 Task: Add Hand In Hand Cactus Blossom Body Lotion to the cart.
Action: Mouse moved to (957, 299)
Screenshot: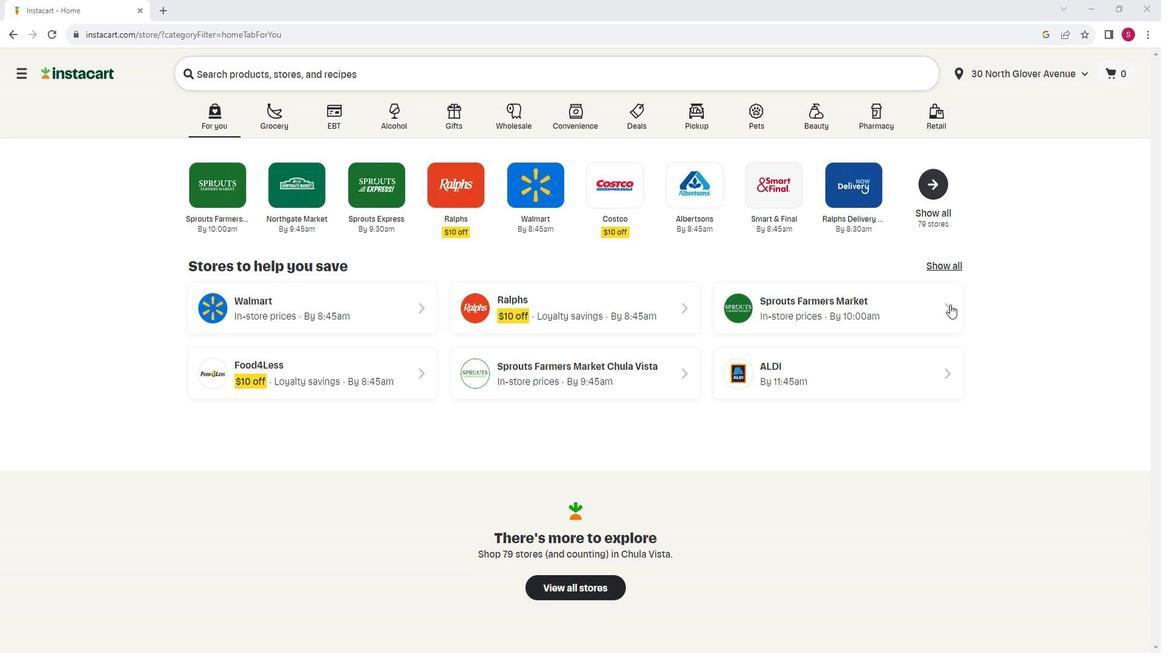 
Action: Mouse pressed left at (957, 299)
Screenshot: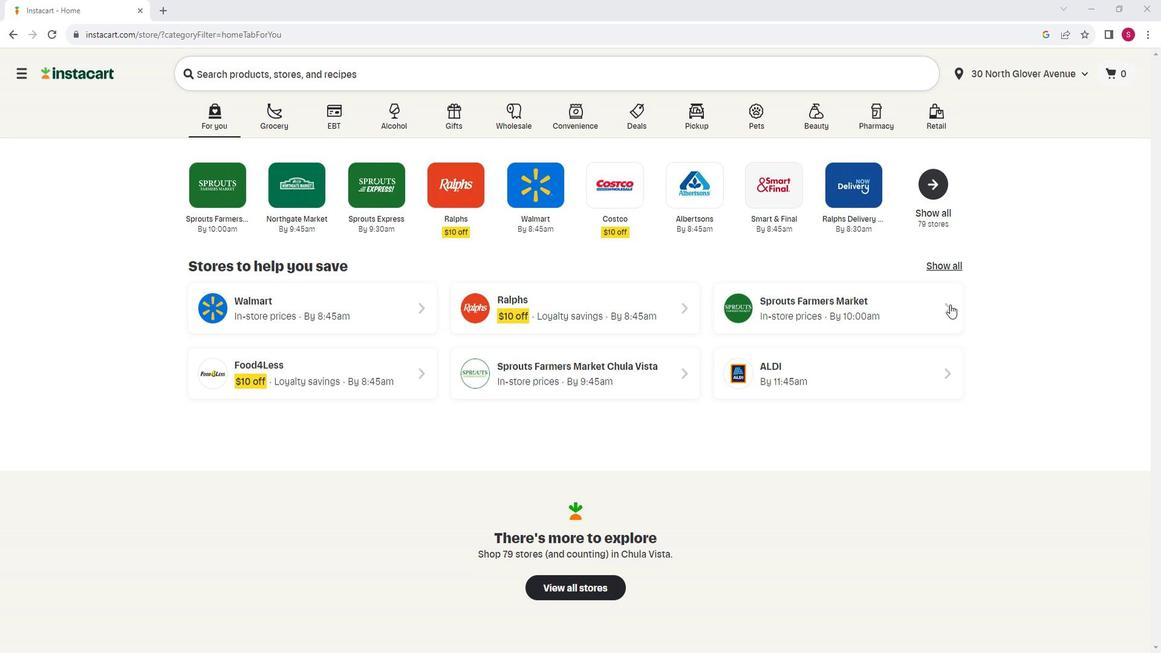 
Action: Mouse moved to (80, 436)
Screenshot: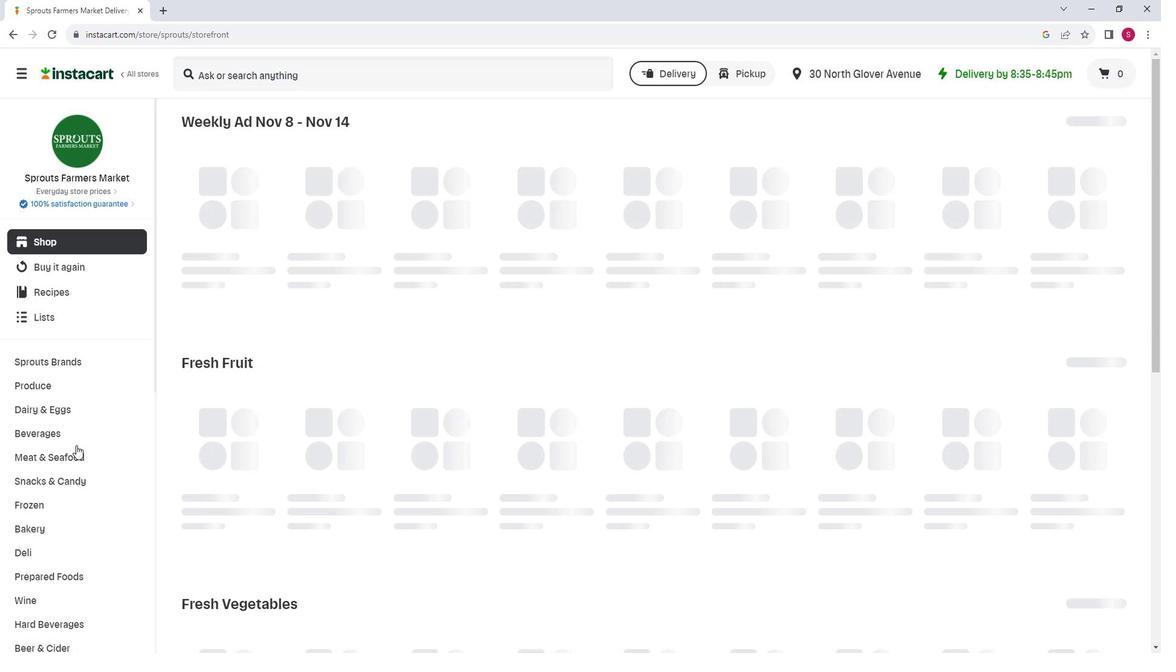 
Action: Mouse scrolled (80, 435) with delta (0, 0)
Screenshot: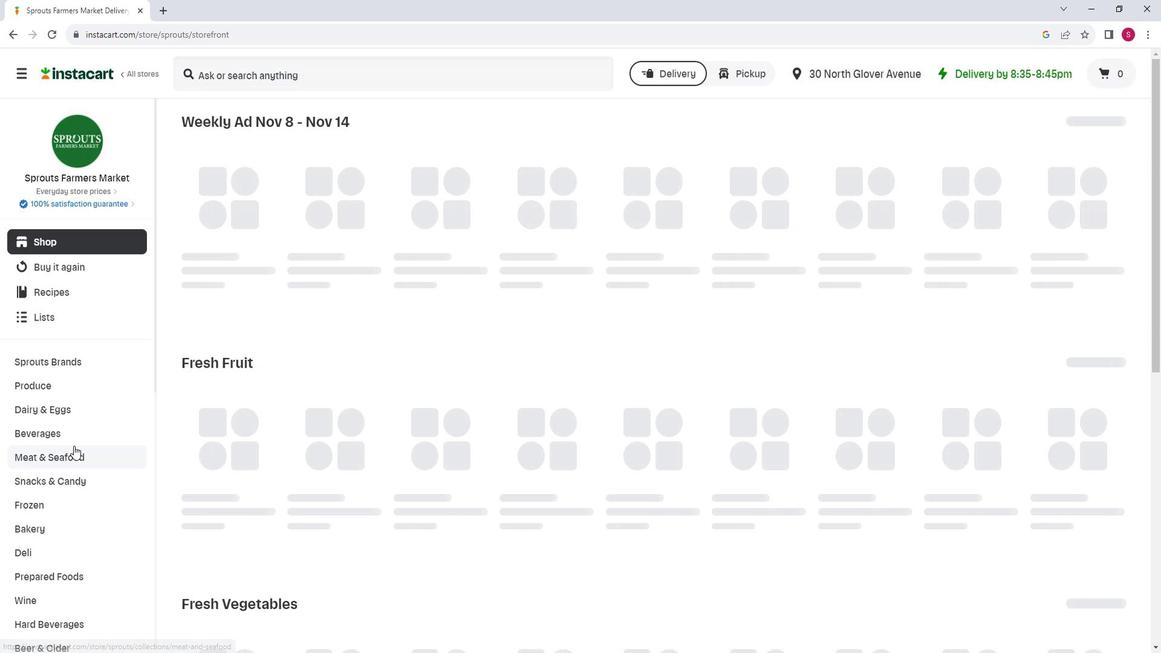 
Action: Mouse scrolled (80, 435) with delta (0, 0)
Screenshot: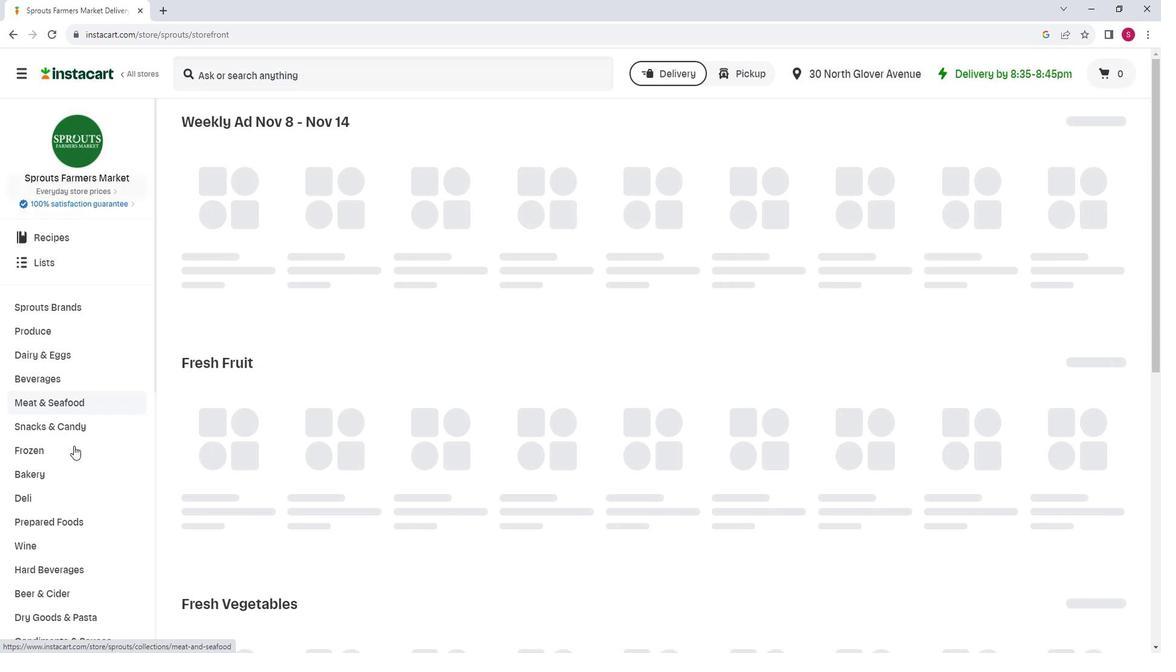
Action: Mouse scrolled (80, 435) with delta (0, 0)
Screenshot: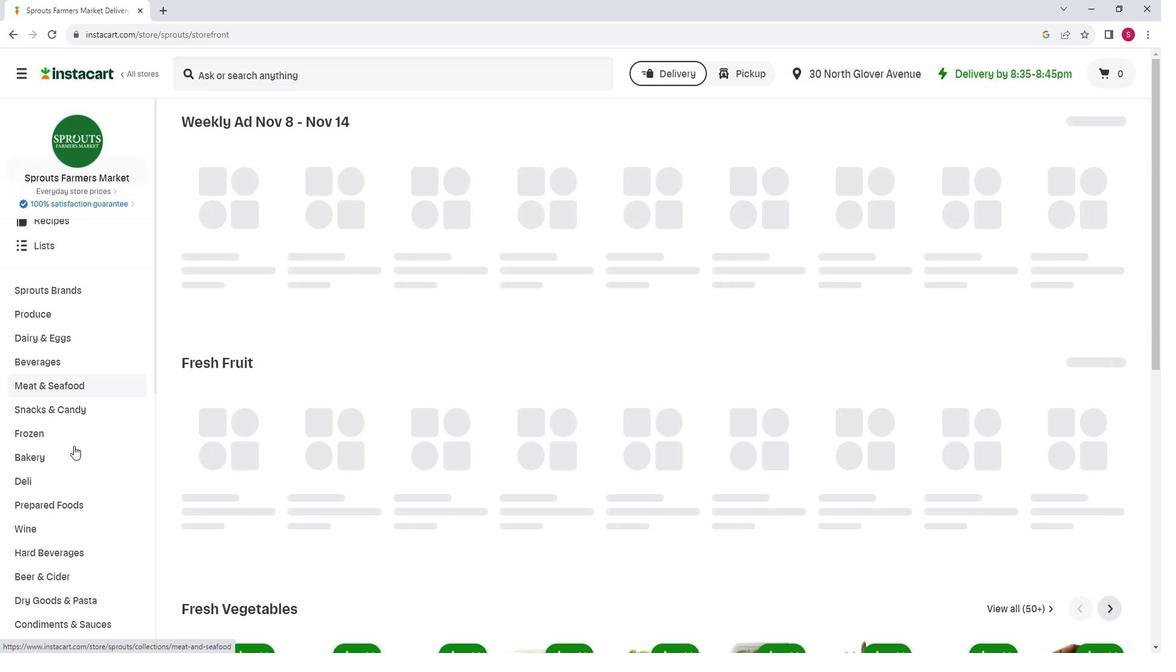 
Action: Mouse scrolled (80, 435) with delta (0, 0)
Screenshot: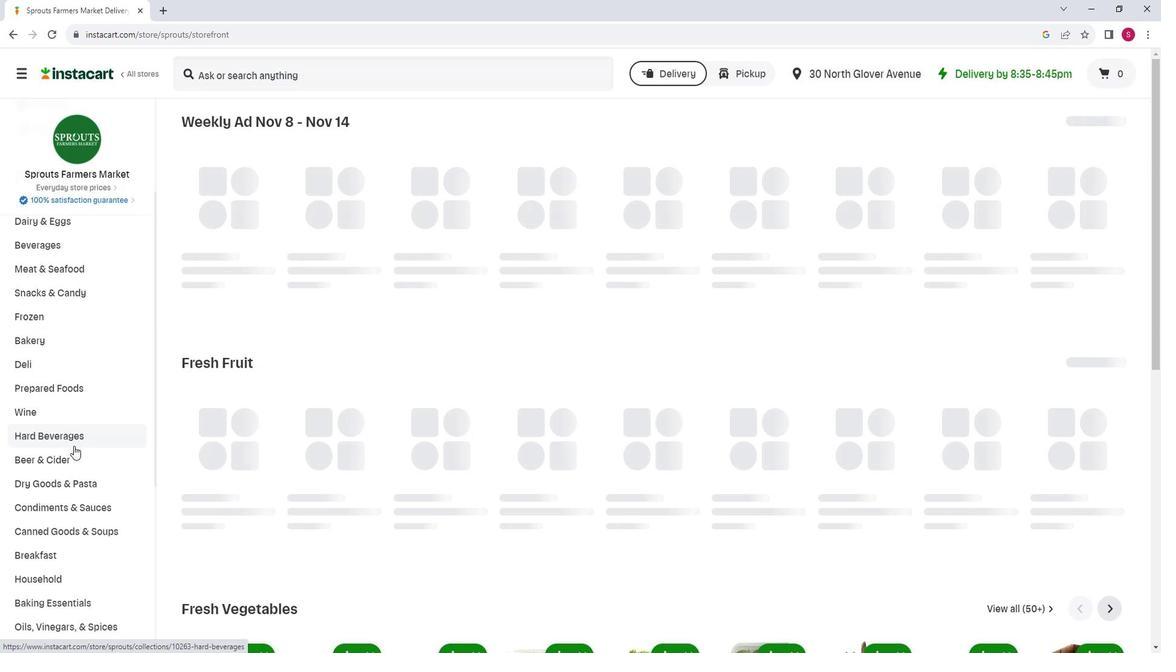 
Action: Mouse scrolled (80, 435) with delta (0, 0)
Screenshot: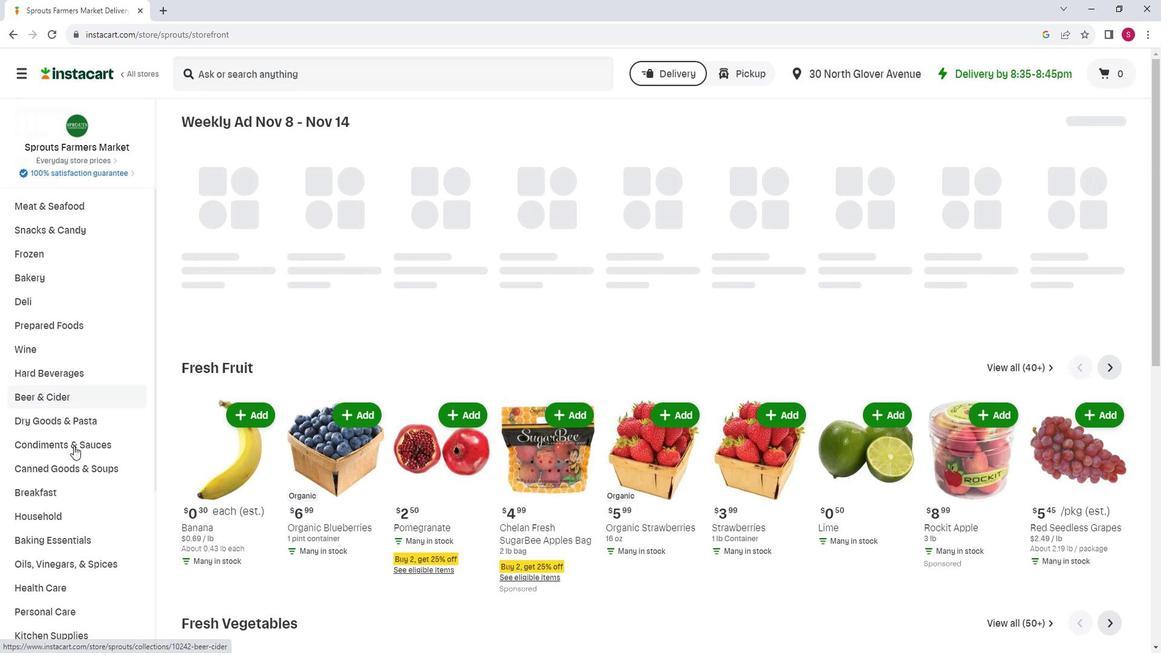 
Action: Mouse scrolled (80, 435) with delta (0, 0)
Screenshot: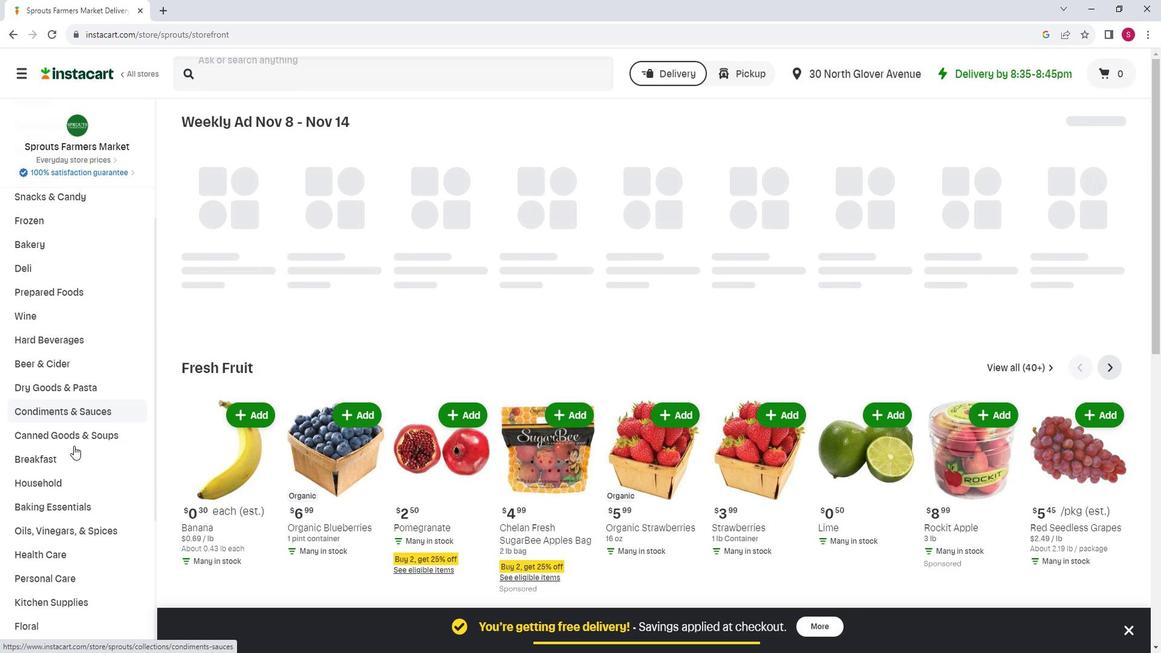 
Action: Mouse scrolled (80, 435) with delta (0, 0)
Screenshot: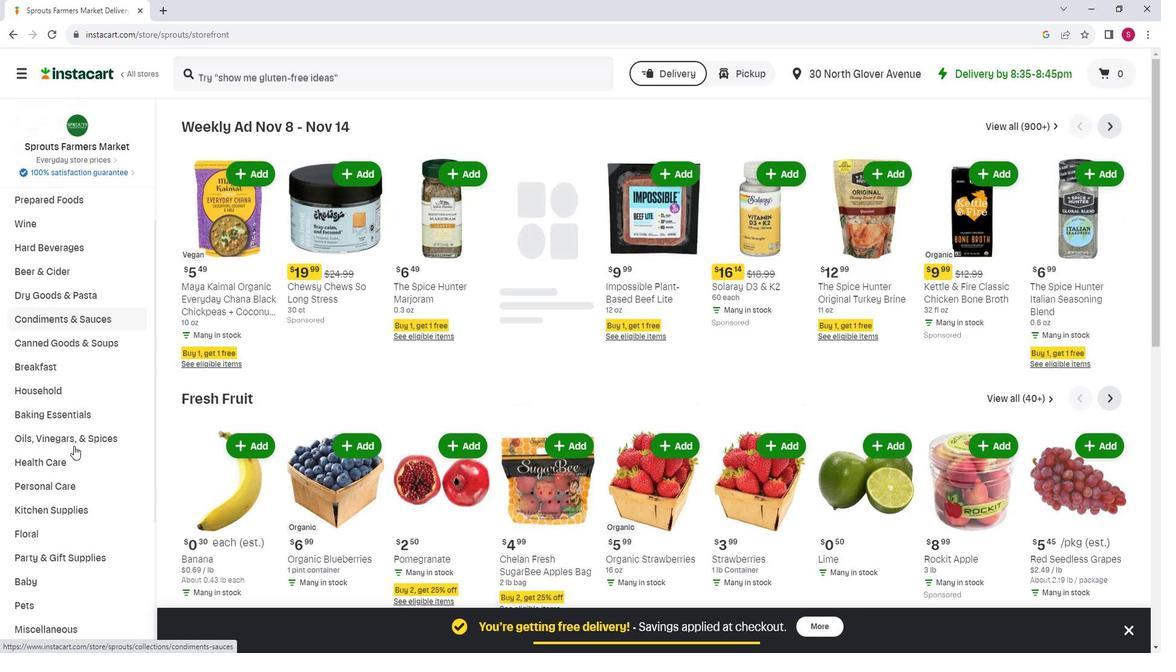 
Action: Mouse scrolled (80, 435) with delta (0, 0)
Screenshot: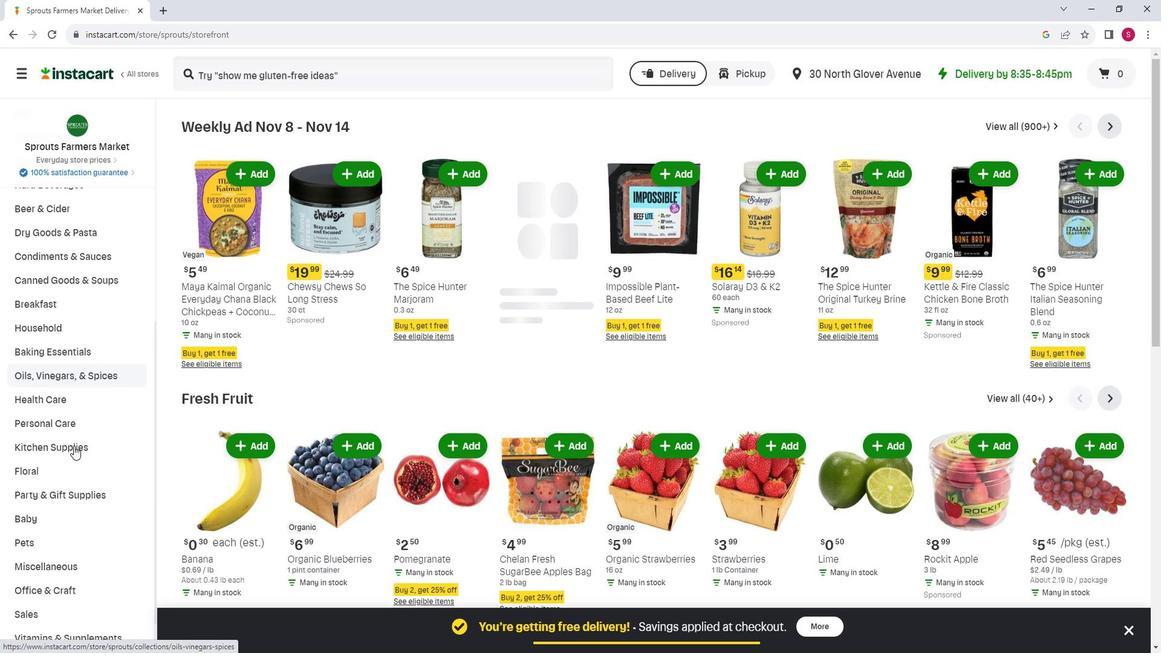 
Action: Mouse scrolled (80, 435) with delta (0, 0)
Screenshot: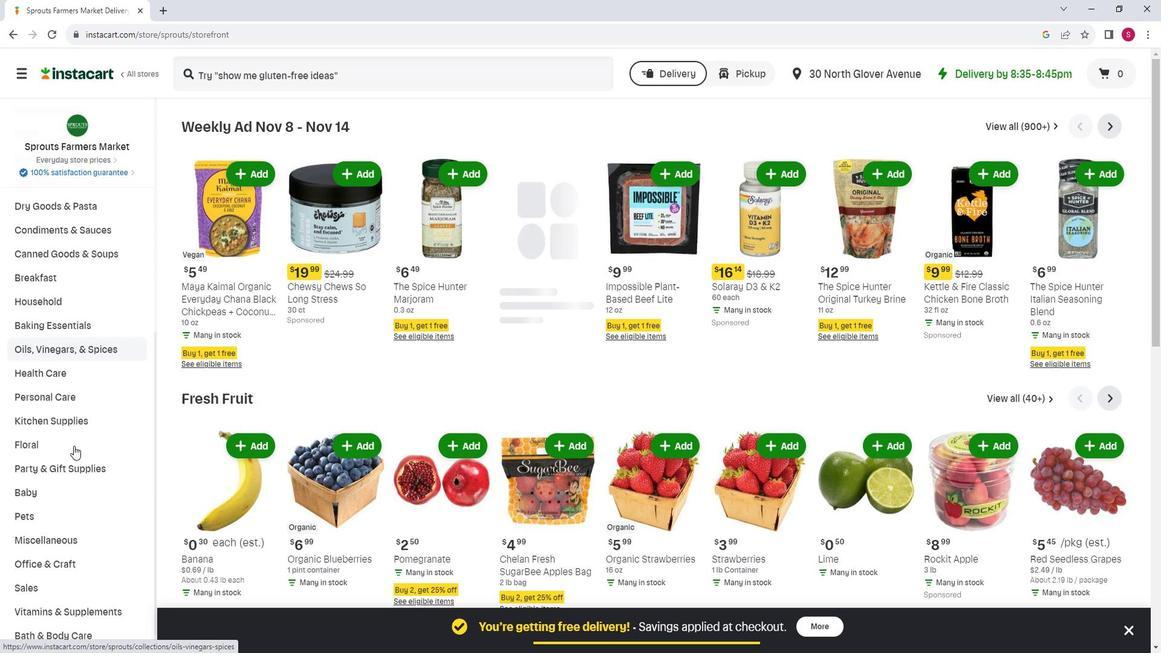 
Action: Mouse scrolled (80, 435) with delta (0, 0)
Screenshot: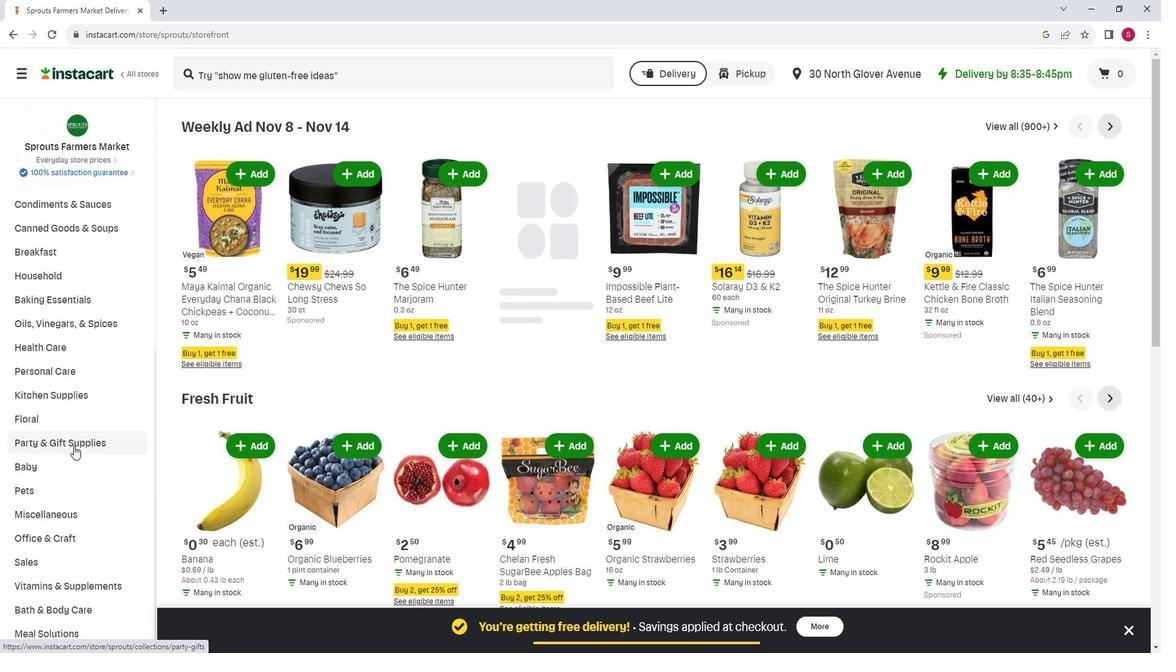 
Action: Mouse moved to (88, 367)
Screenshot: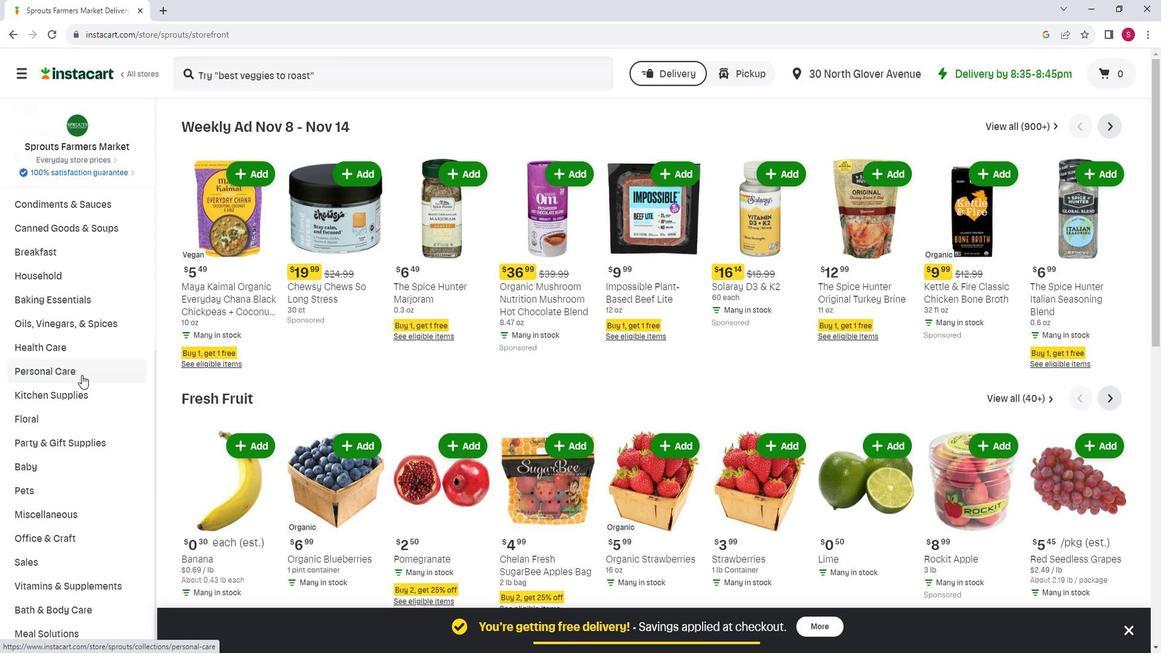 
Action: Mouse pressed left at (88, 367)
Screenshot: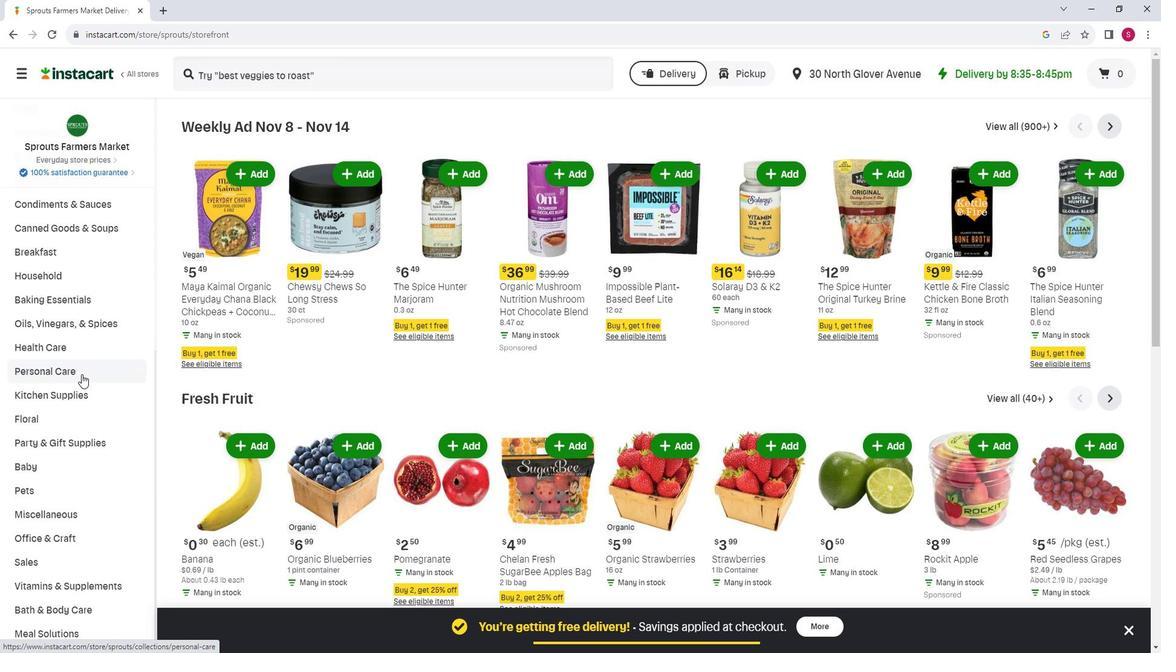 
Action: Mouse moved to (308, 162)
Screenshot: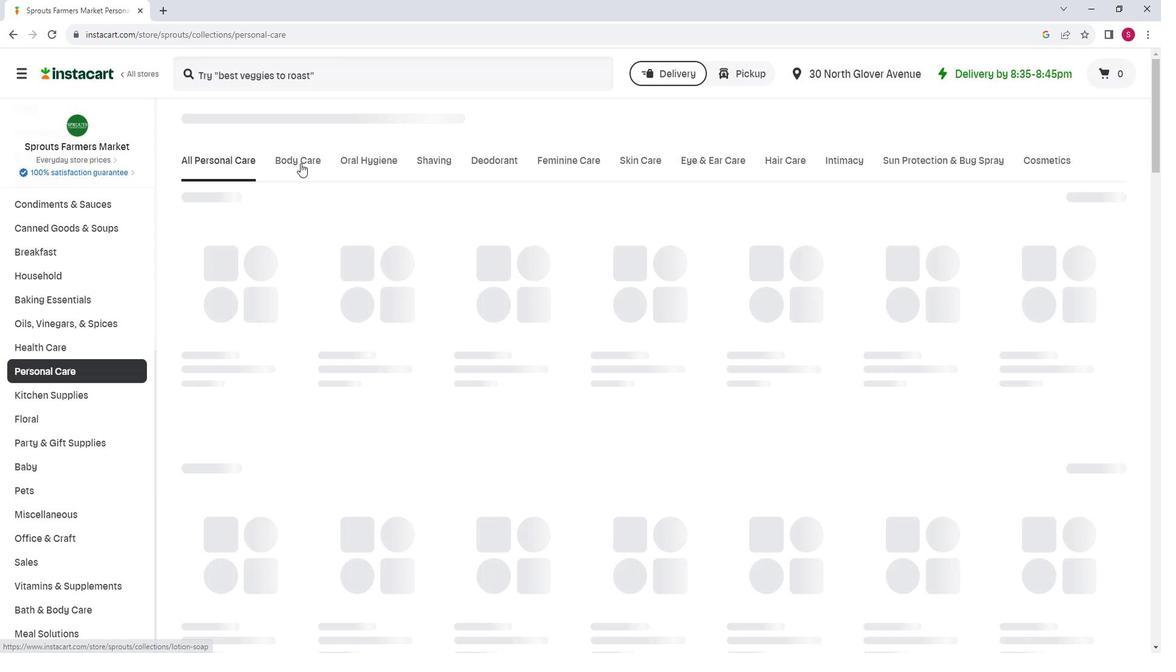 
Action: Mouse pressed left at (308, 162)
Screenshot: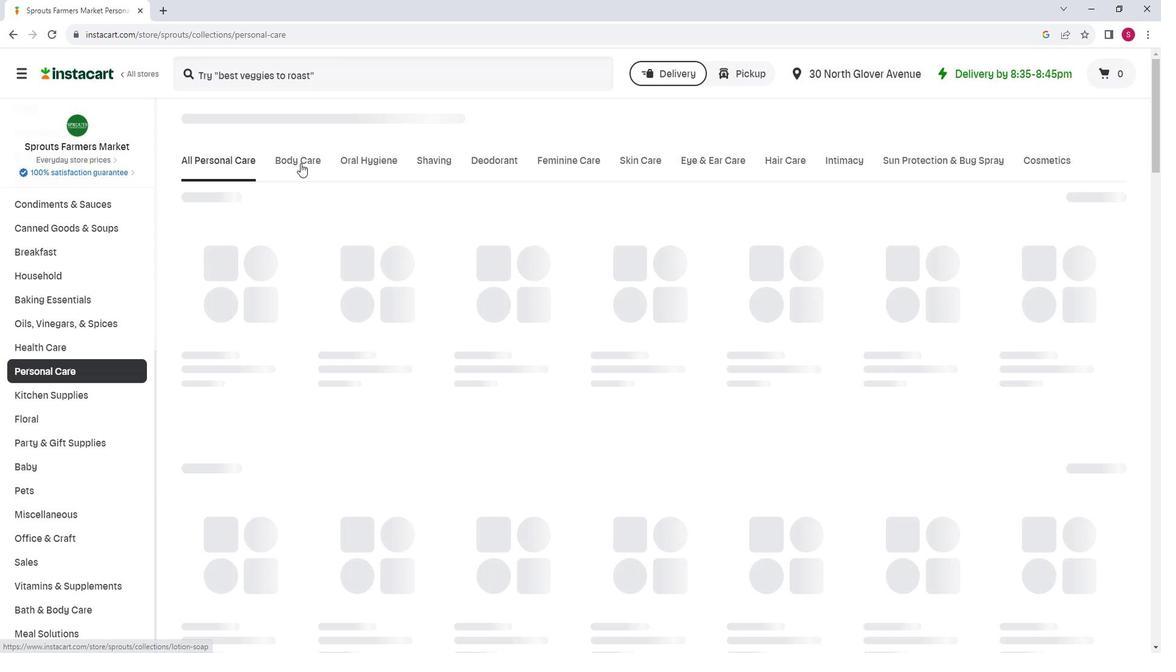 
Action: Mouse moved to (487, 199)
Screenshot: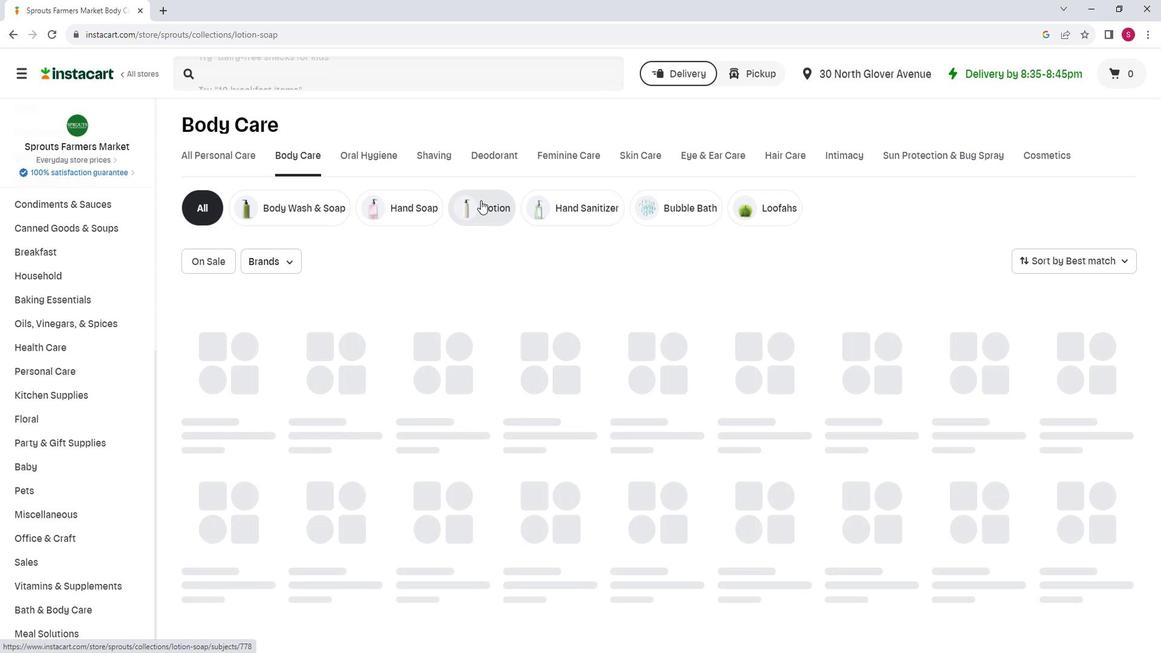 
Action: Mouse pressed left at (487, 199)
Screenshot: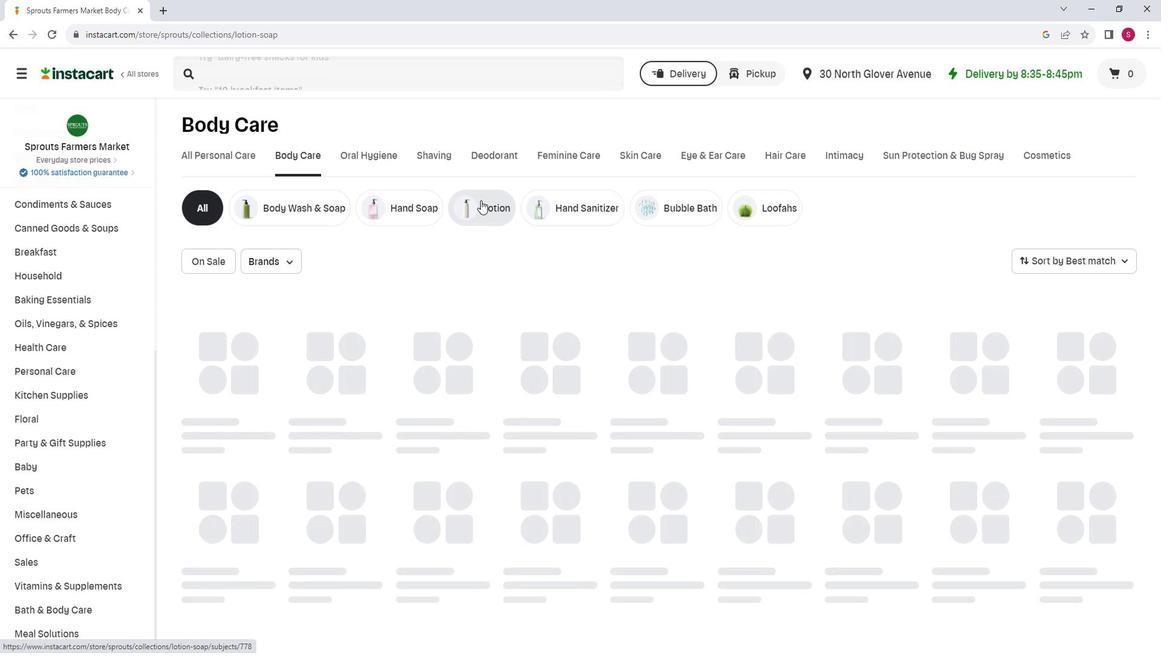
Action: Mouse moved to (349, 88)
Screenshot: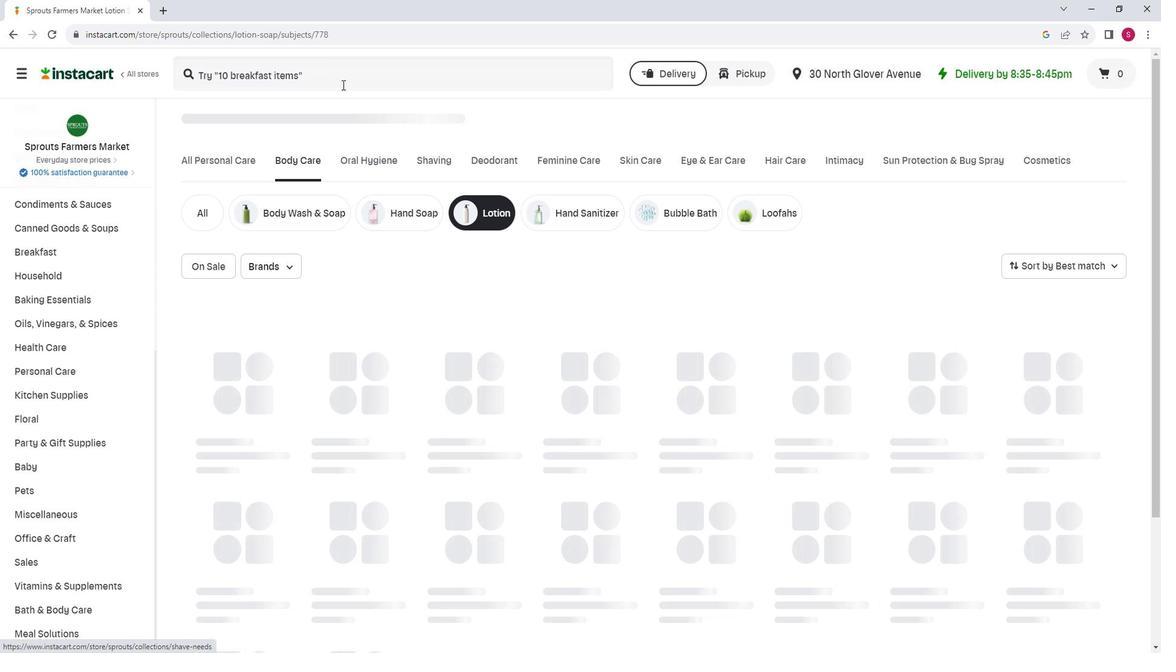 
Action: Mouse pressed left at (349, 88)
Screenshot: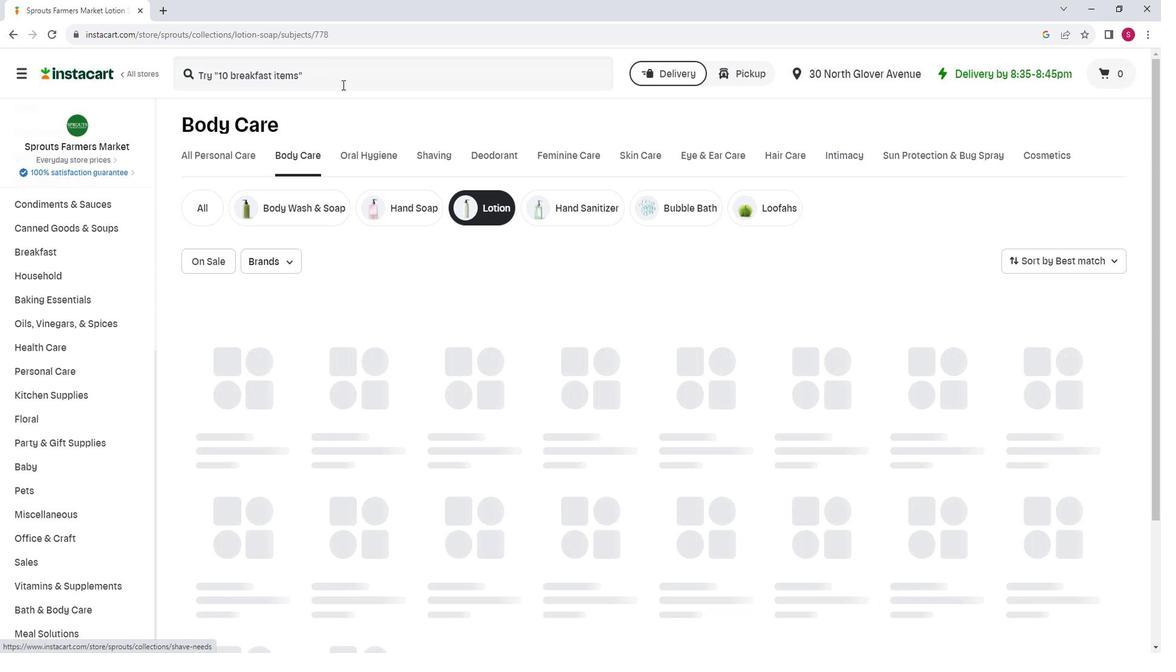 
Action: Key pressed <Key.shift>Hand<Key.space><Key.shift>In<Key.space><Key.shift>Hand<Key.space><Key.shift>Cactus<Key.space><Key.shift>Blo<Key.backspace>ossom<Key.space><Key.shift>Body<Key.space><Key.shift>Lotion<Key.space><Key.enter>
Screenshot: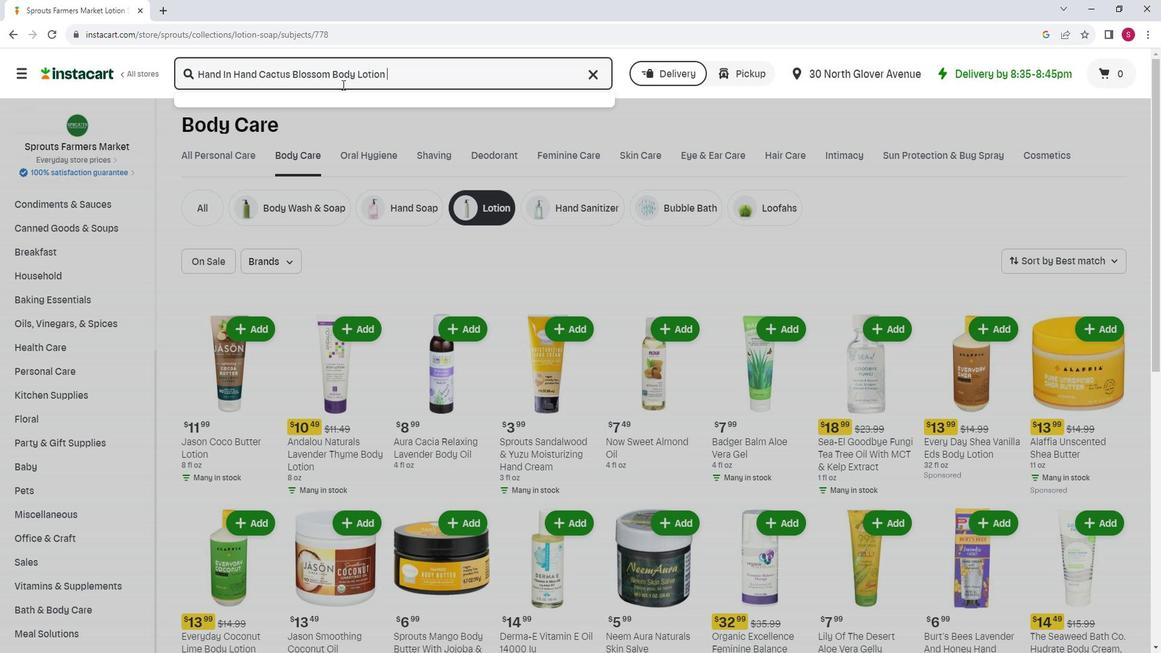 
Action: Mouse moved to (347, 178)
Screenshot: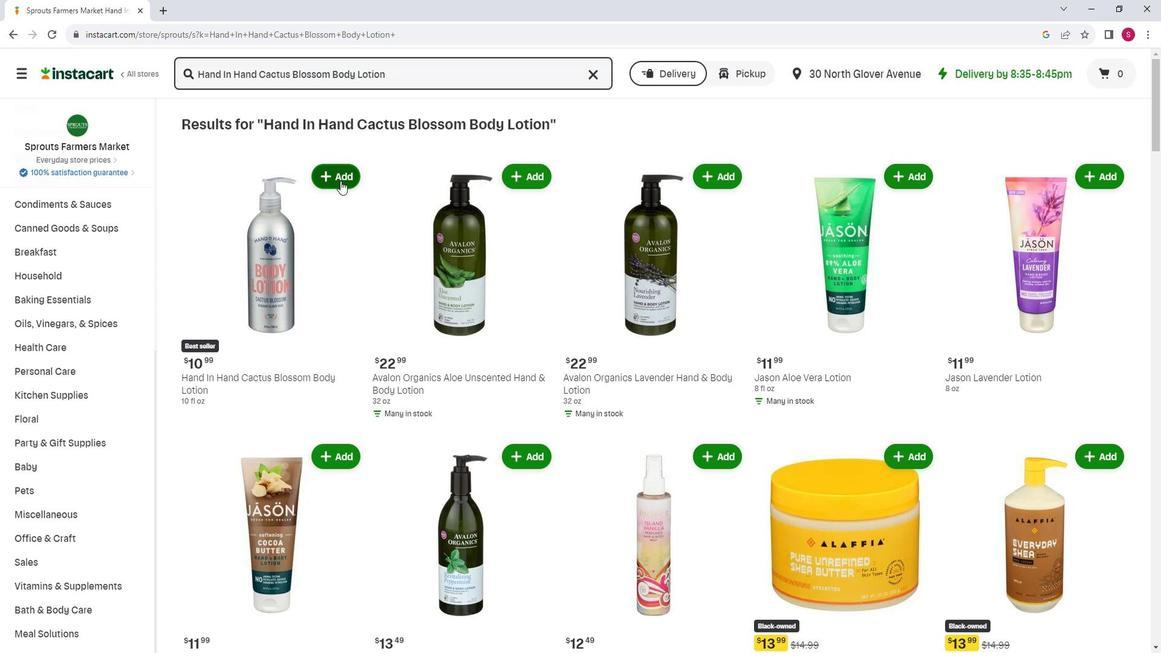 
Action: Mouse pressed left at (347, 178)
Screenshot: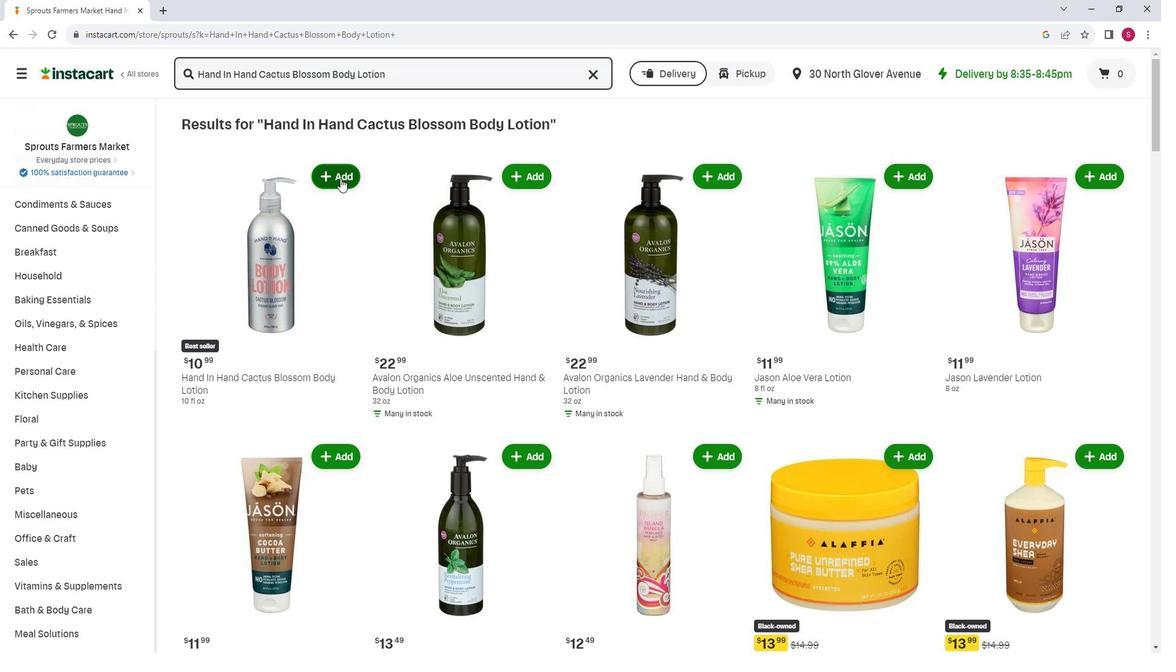 
Action: Mouse moved to (391, 154)
Screenshot: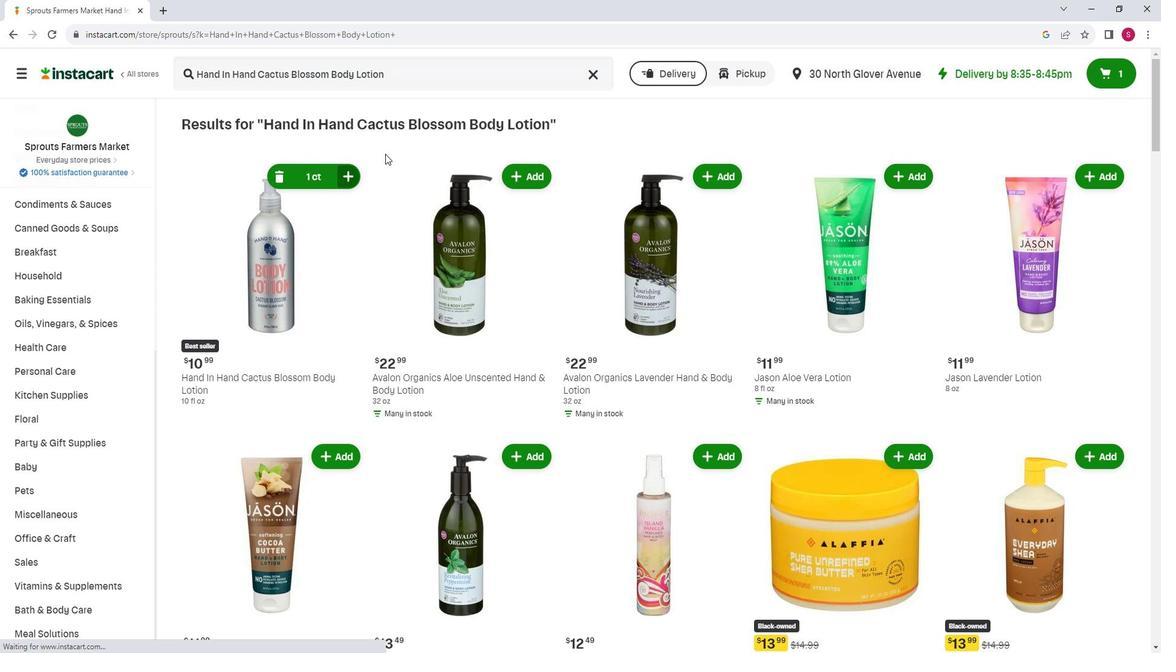 
